 Task: Use the formula "SECH" in spreadsheet "Project portfolio".
Action: Mouse moved to (147, 106)
Screenshot: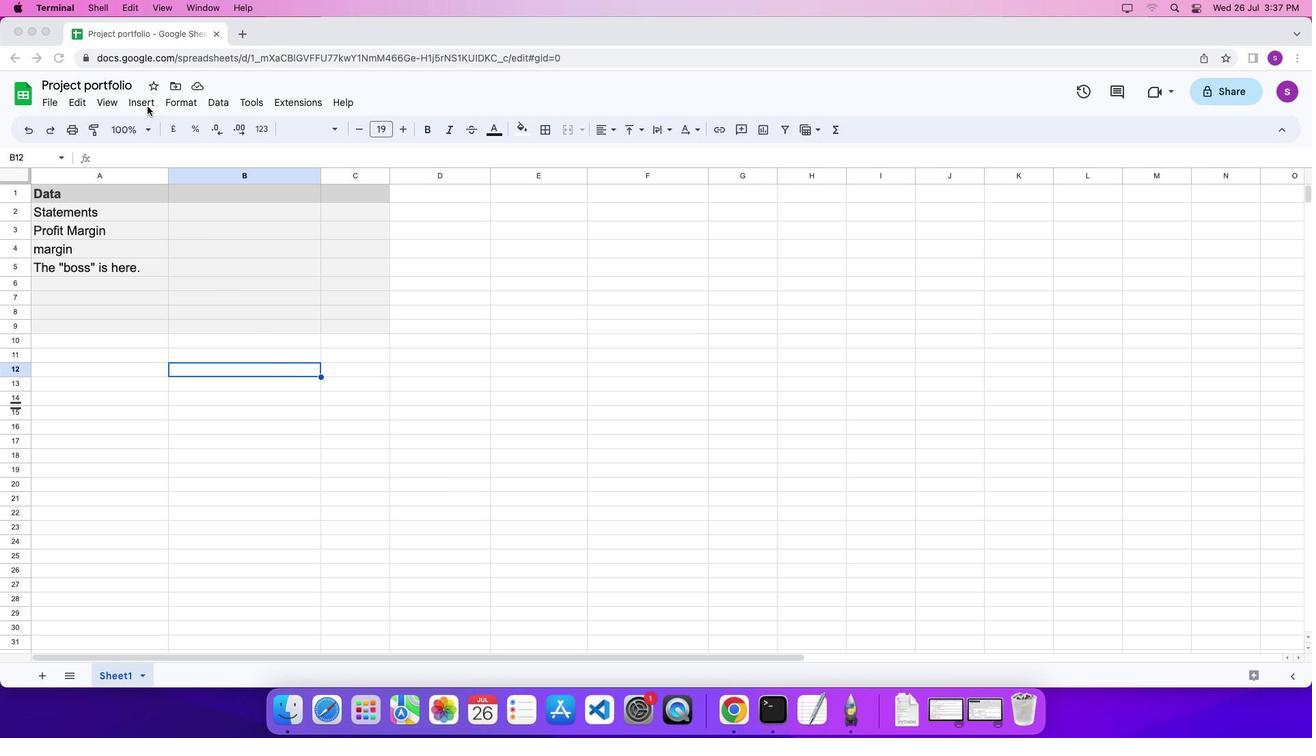 
Action: Mouse pressed left at (147, 106)
Screenshot: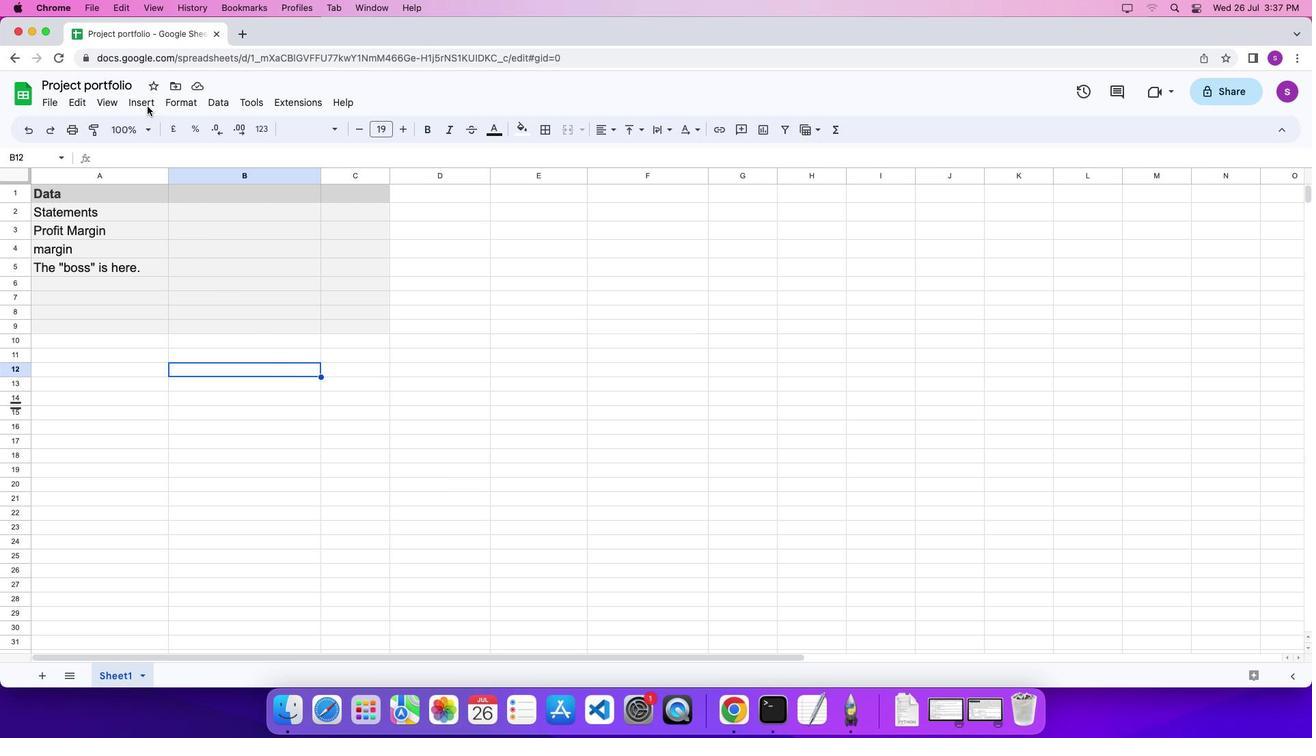 
Action: Mouse moved to (145, 100)
Screenshot: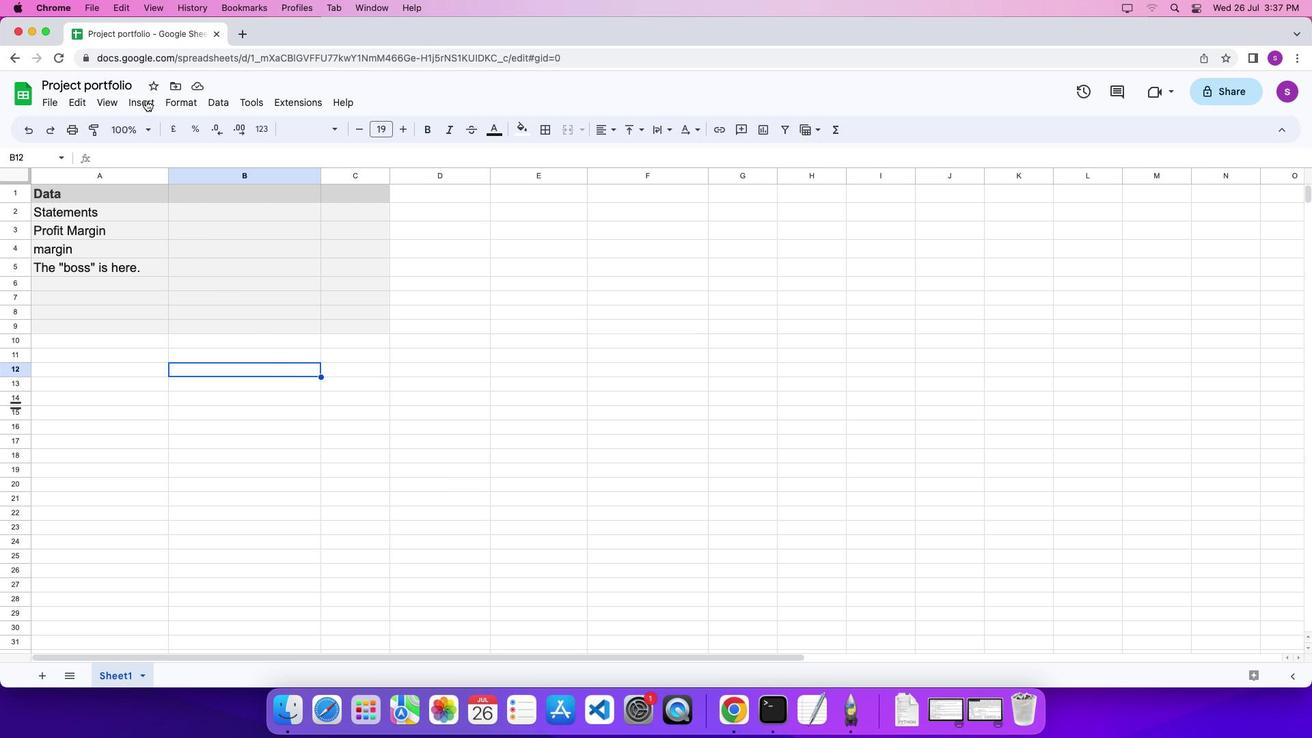
Action: Mouse pressed left at (145, 100)
Screenshot: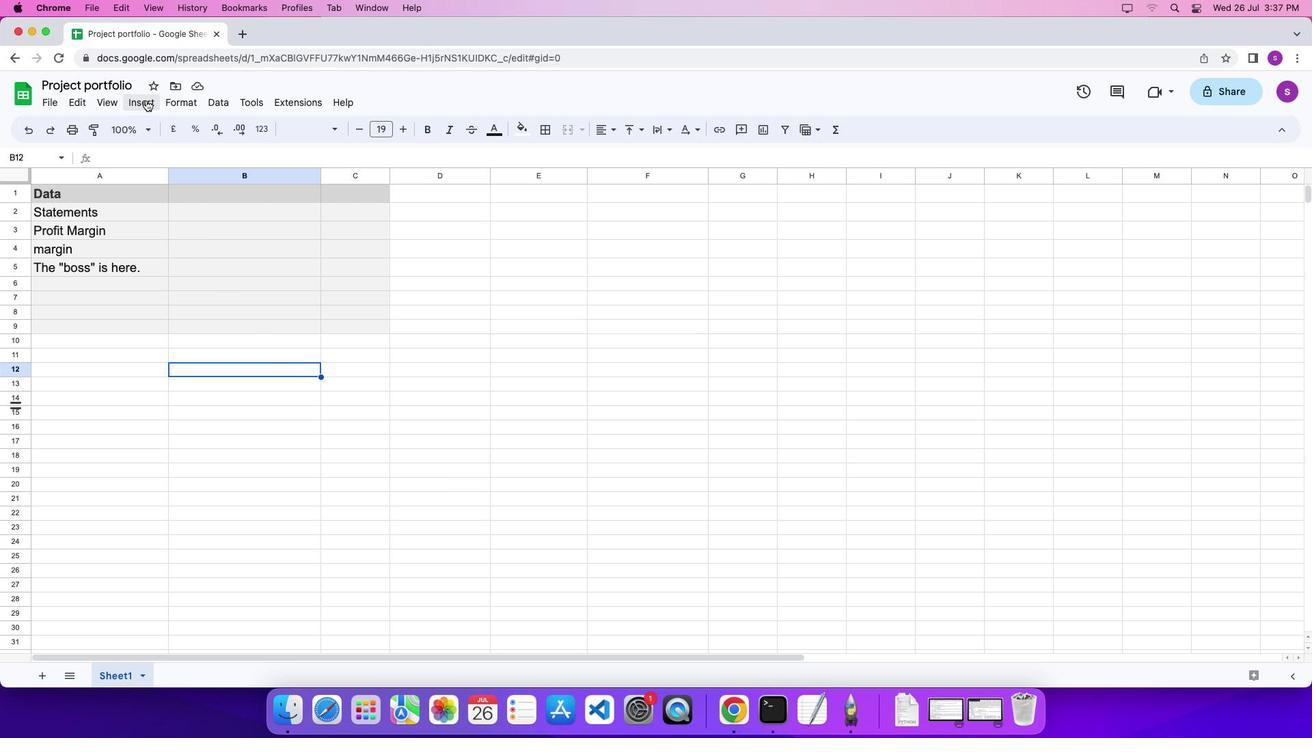 
Action: Mouse moved to (568, 599)
Screenshot: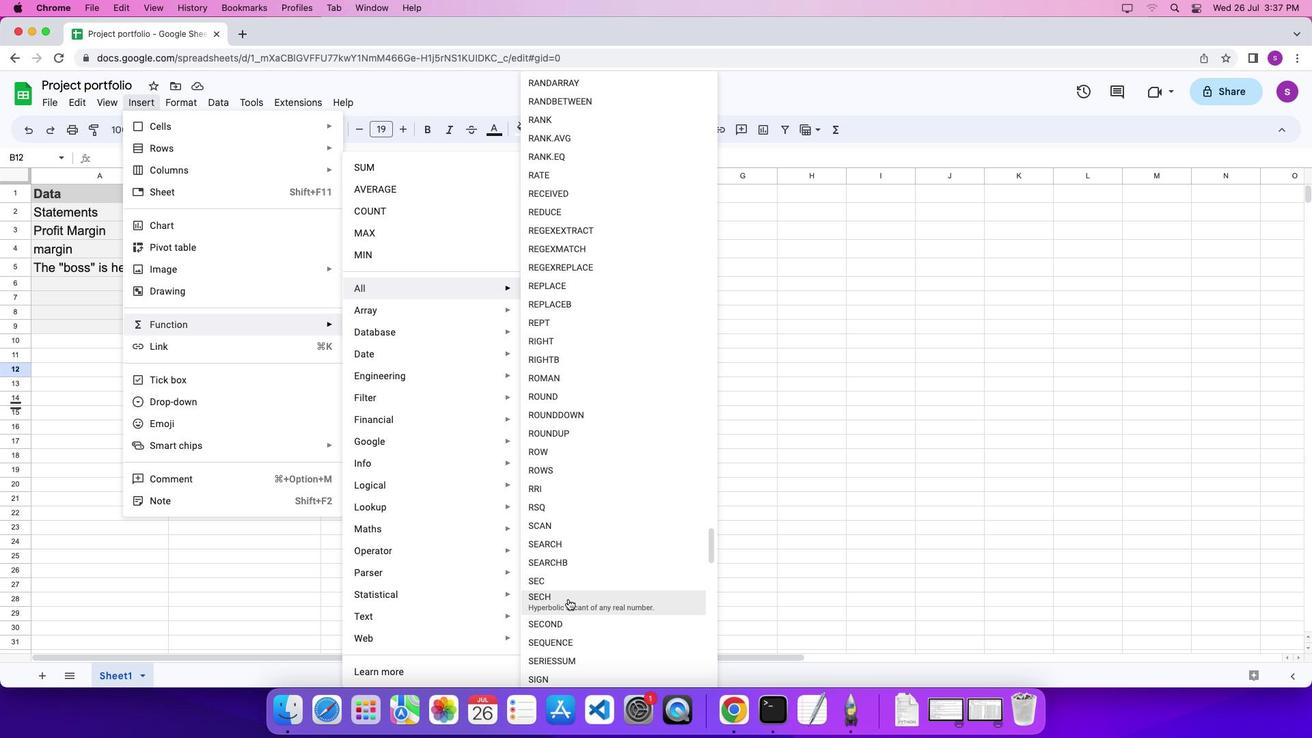 
Action: Mouse pressed left at (568, 599)
Screenshot: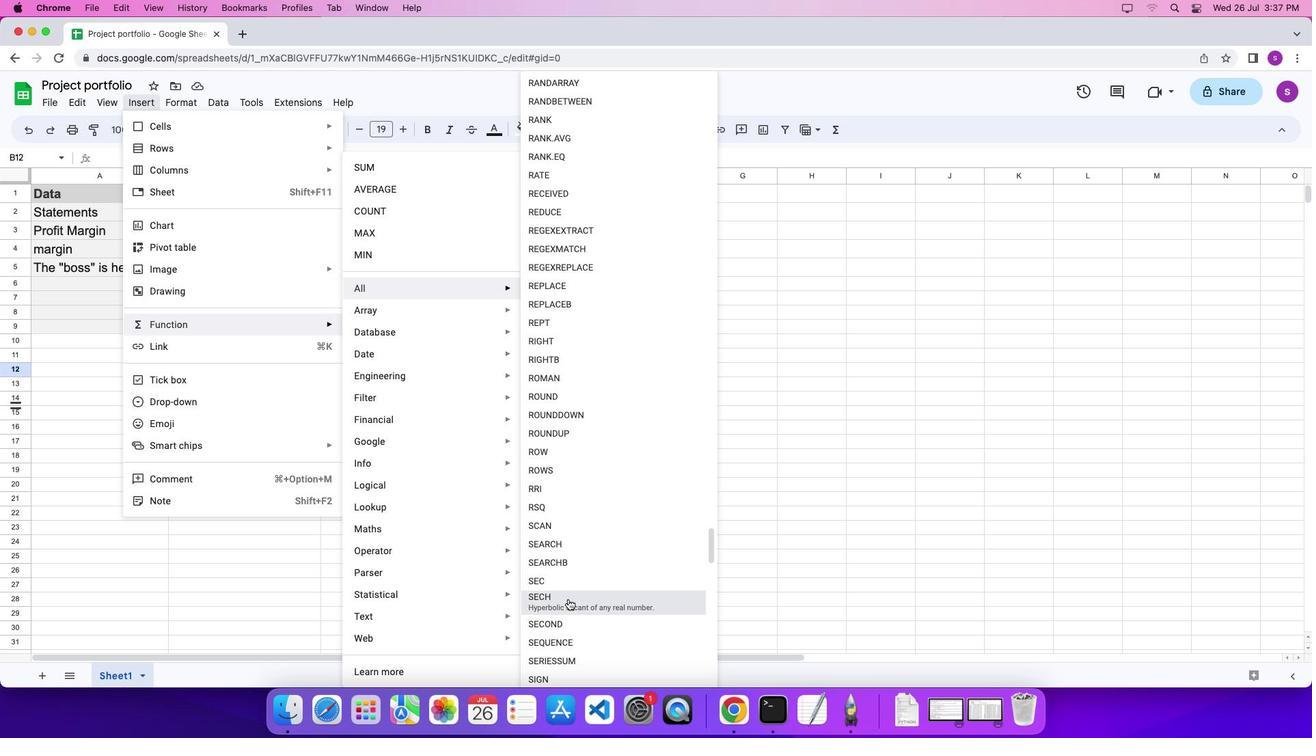 
Action: Mouse moved to (415, 416)
Screenshot: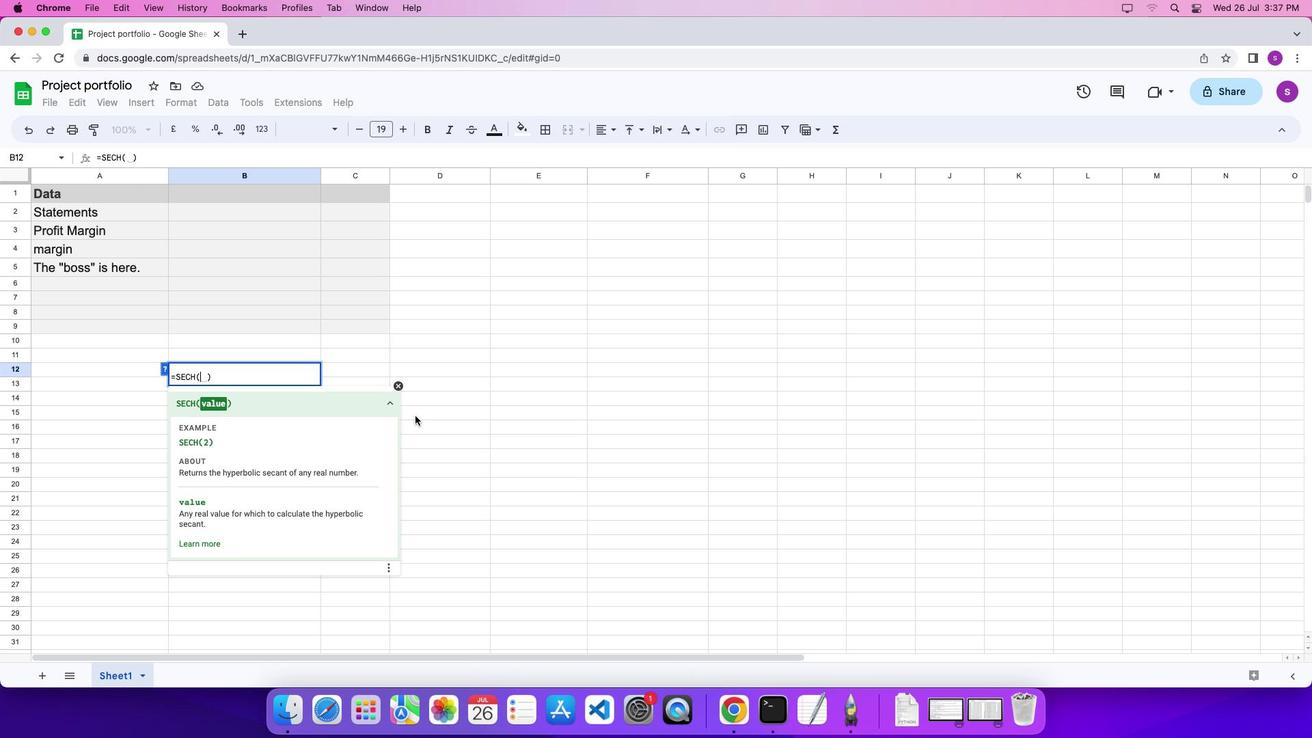 
Action: Key pressed '2''\x03'
Screenshot: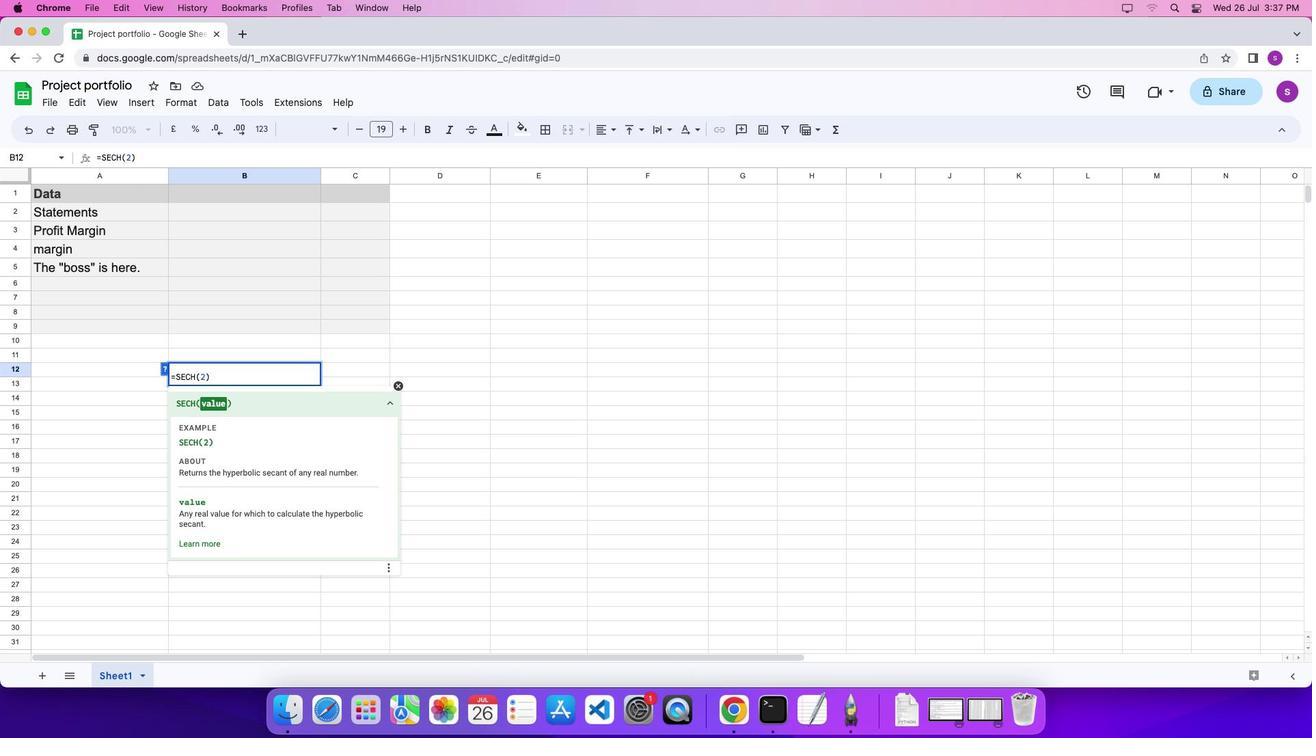 
Action: Mouse moved to (416, 416)
Screenshot: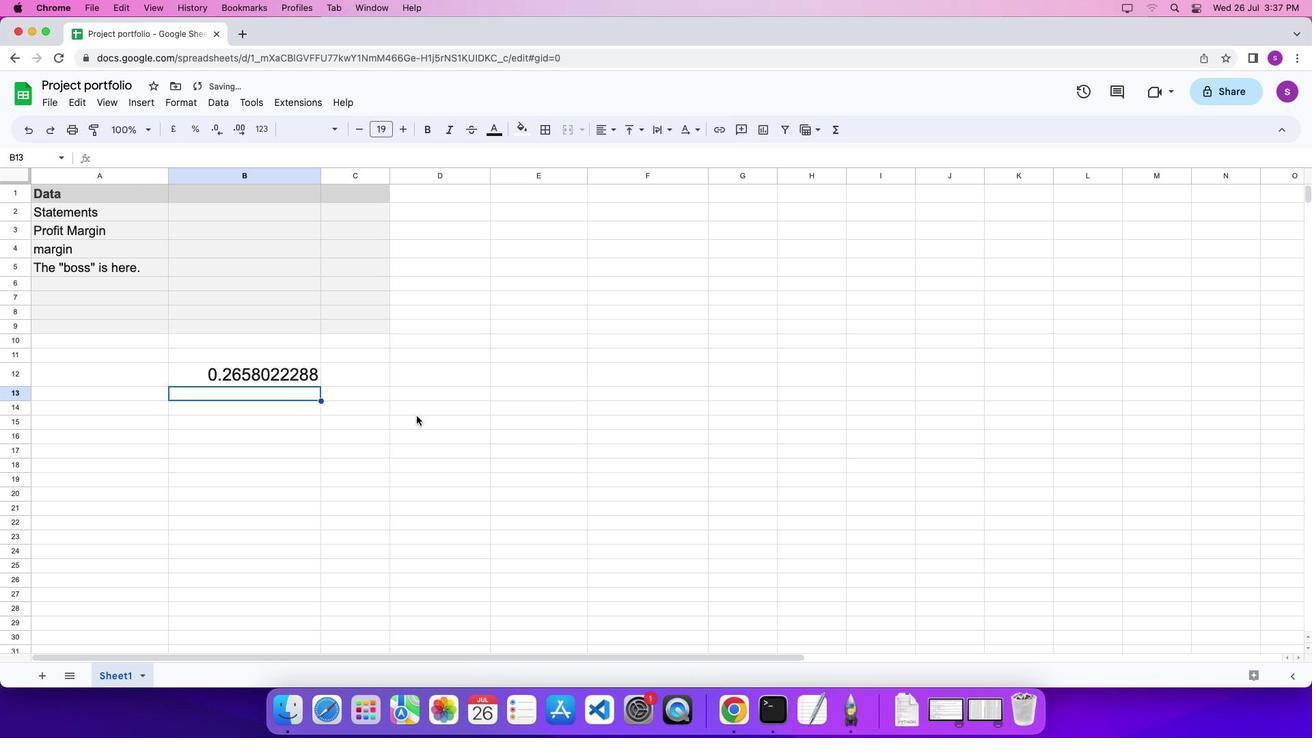 
